 Task: Use GitHub's "Forks" to create a copy of a repository.
Action: Mouse moved to (620, 51)
Screenshot: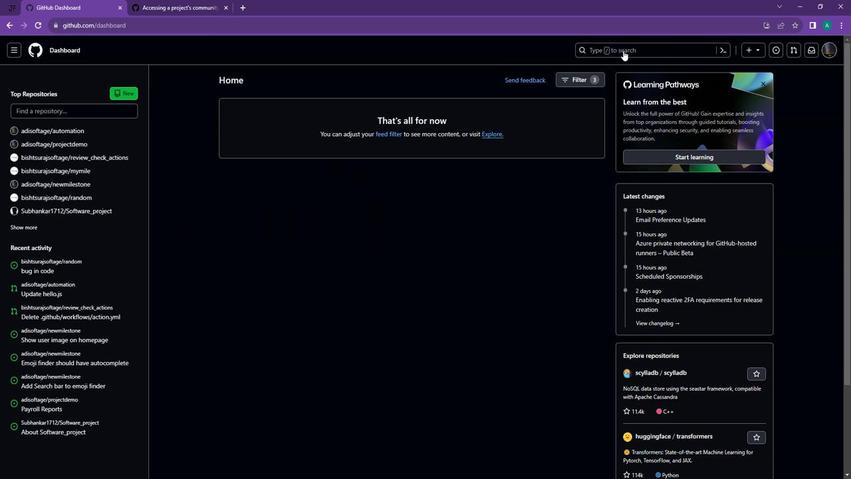 
Action: Mouse pressed left at (620, 51)
Screenshot: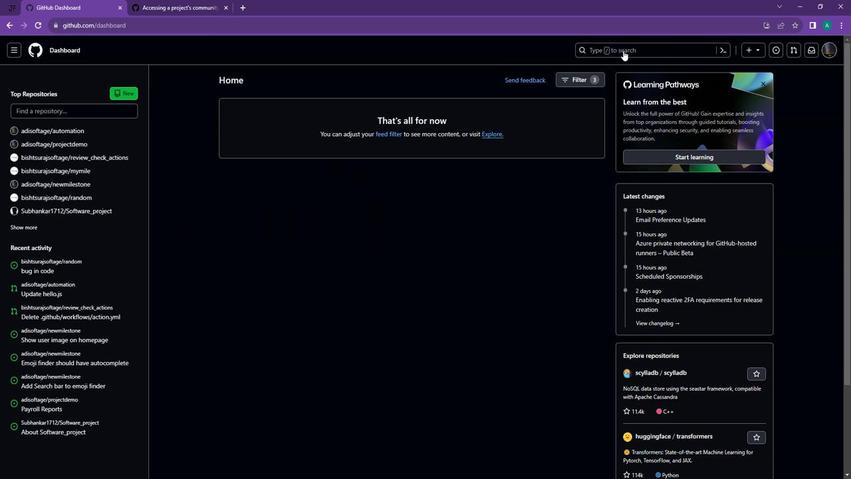 
Action: Key pressed cyber
Screenshot: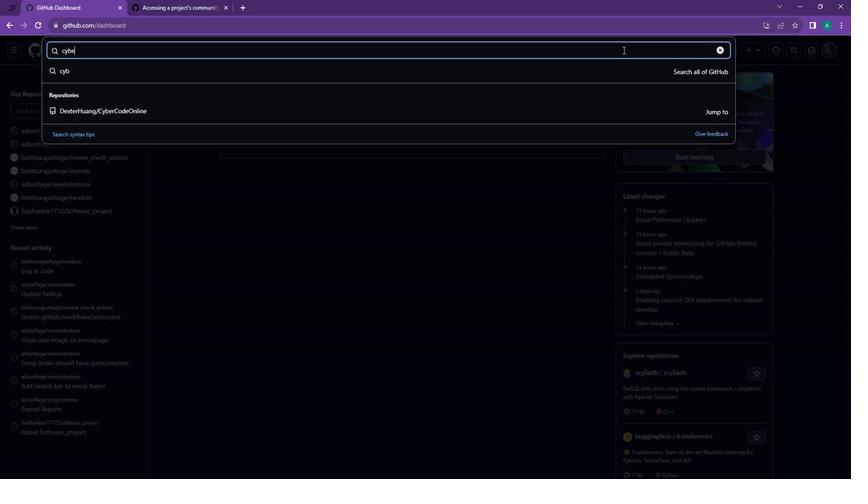 
Action: Mouse moved to (161, 106)
Screenshot: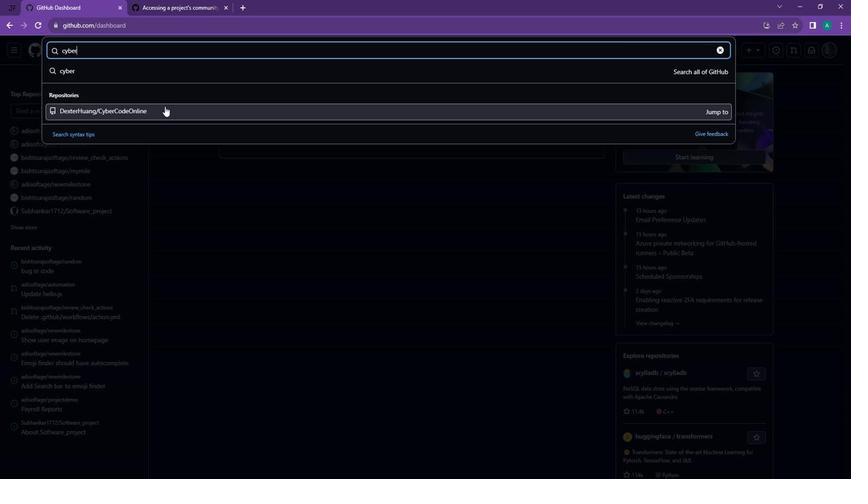 
Action: Mouse pressed left at (161, 106)
Screenshot: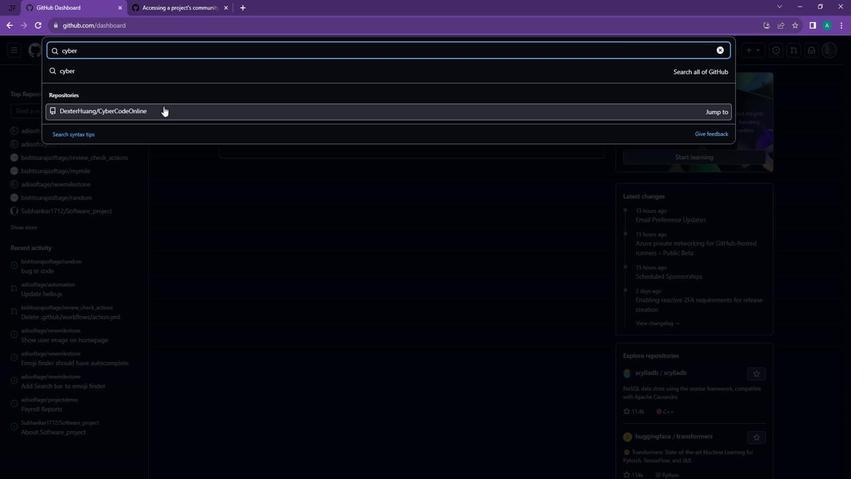 
Action: Mouse moved to (565, 100)
Screenshot: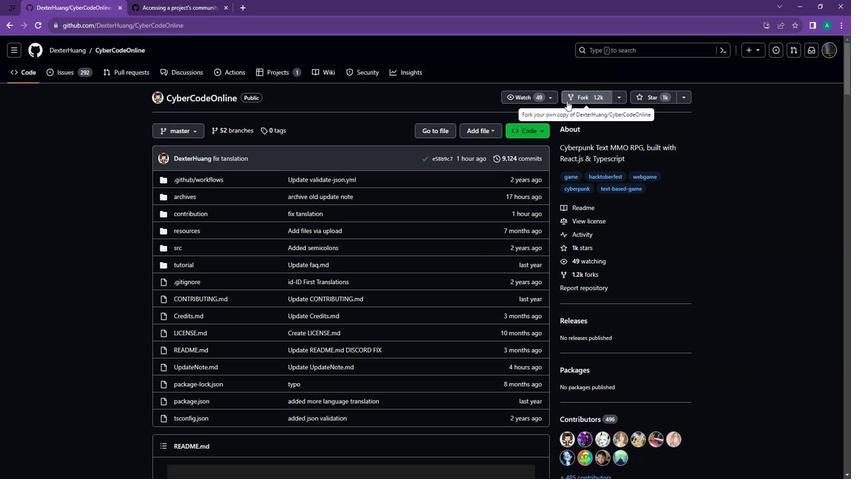 
Action: Mouse pressed left at (565, 100)
Screenshot: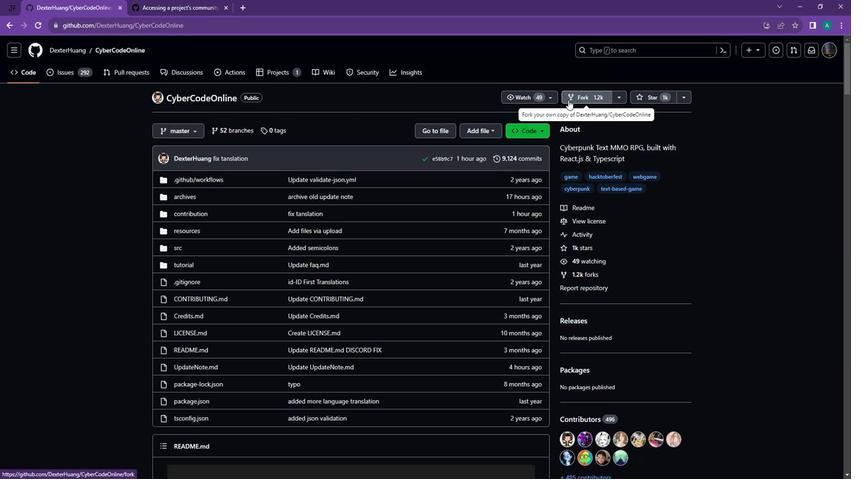
Action: Mouse moved to (400, 183)
Screenshot: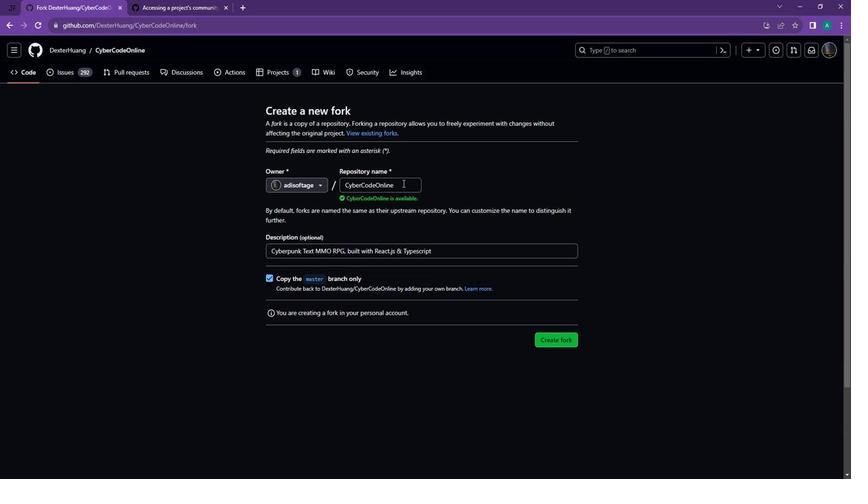
Action: Mouse pressed left at (400, 183)
Screenshot: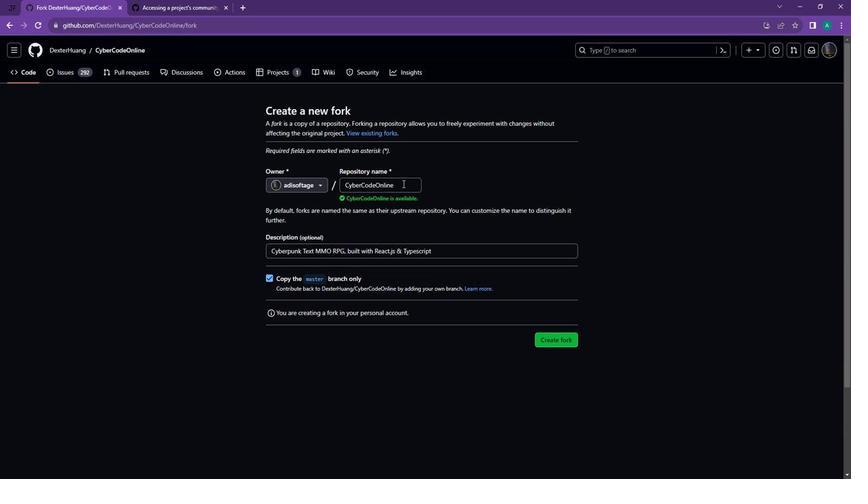 
Action: Mouse moved to (558, 340)
Screenshot: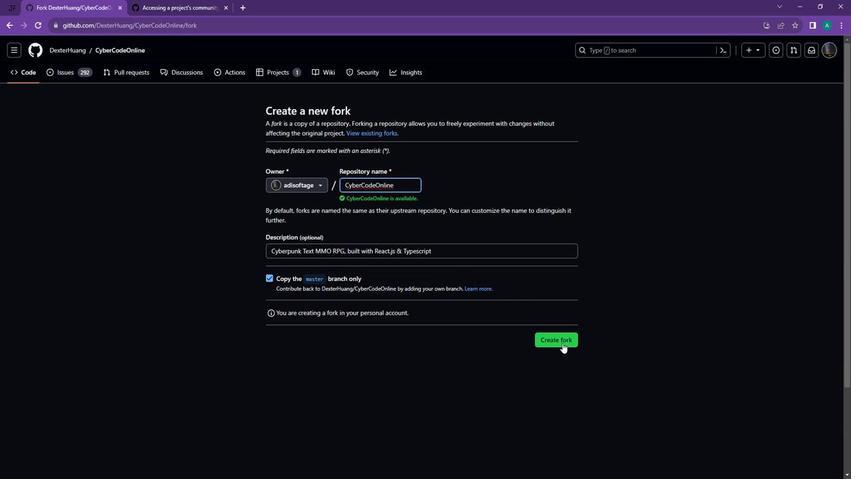 
Action: Mouse pressed left at (558, 340)
Screenshot: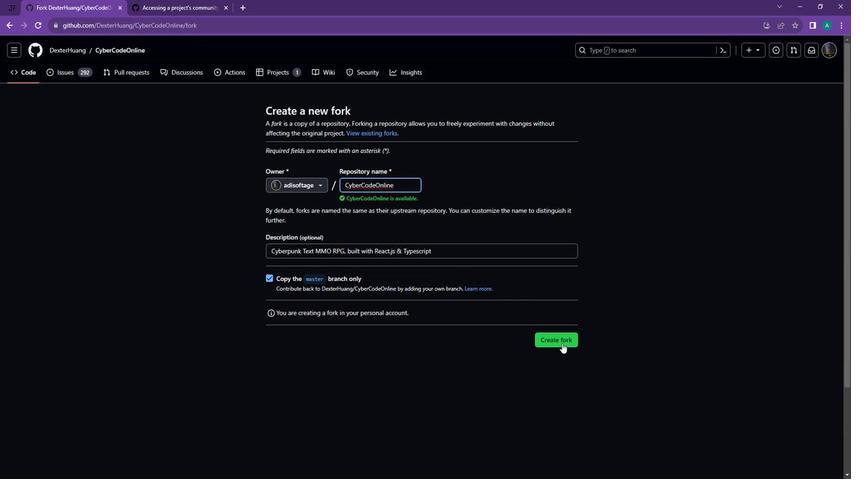 
Action: Mouse moved to (64, 51)
Screenshot: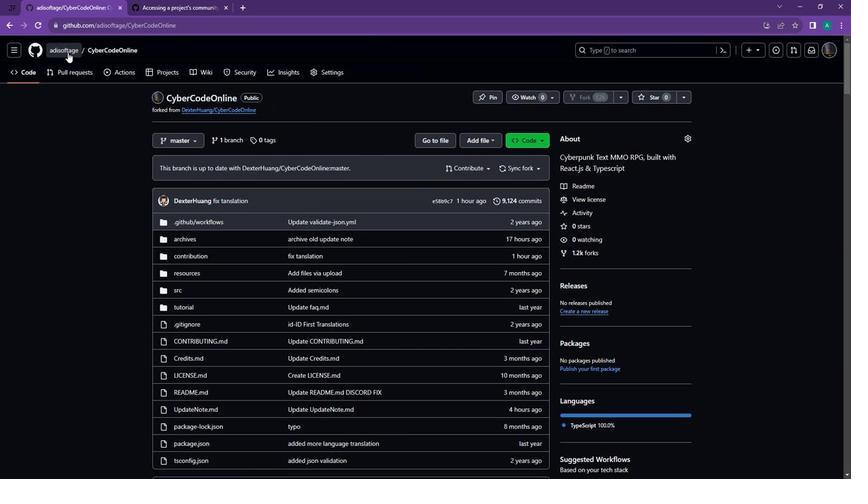 
Action: Mouse pressed left at (64, 51)
Screenshot: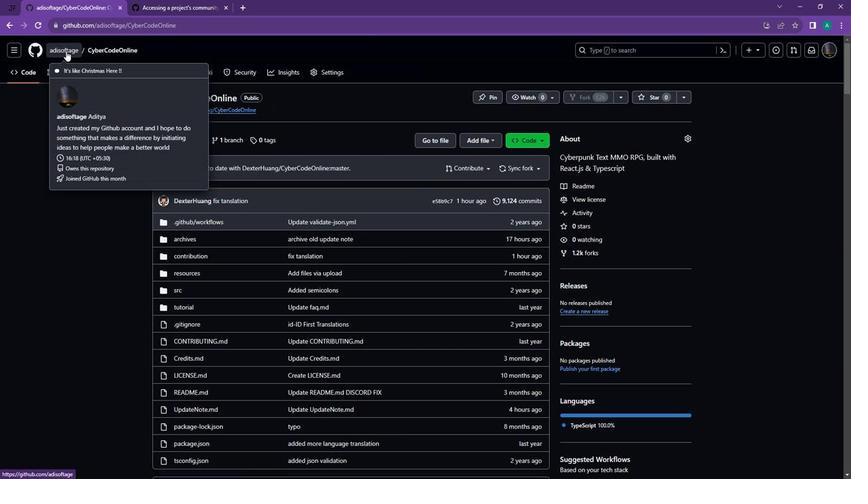 
Action: Mouse moved to (93, 65)
Screenshot: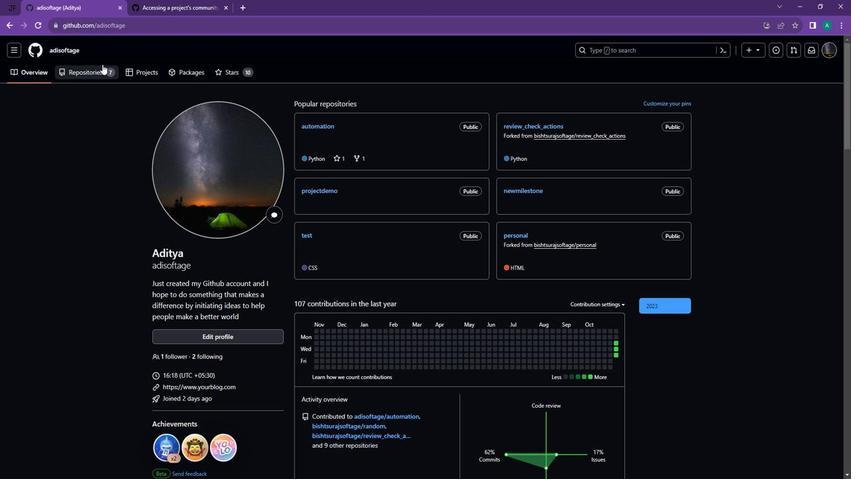 
Action: Mouse pressed left at (93, 65)
Screenshot: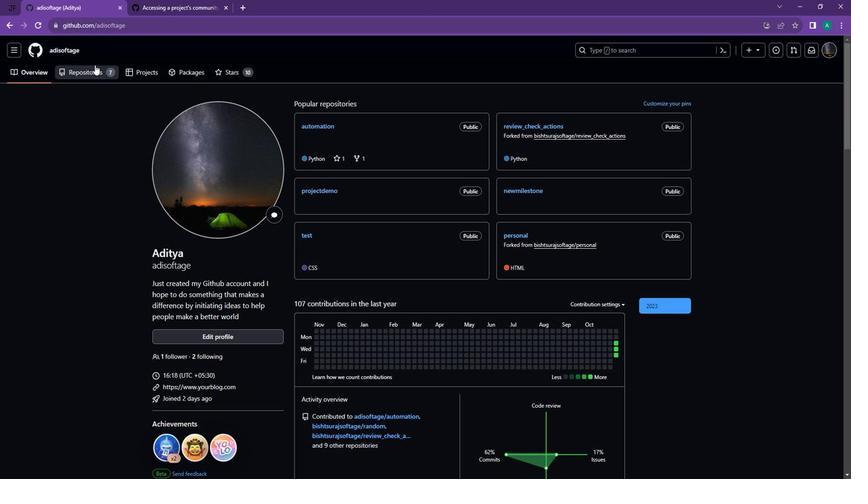 
Action: Mouse moved to (460, 288)
Screenshot: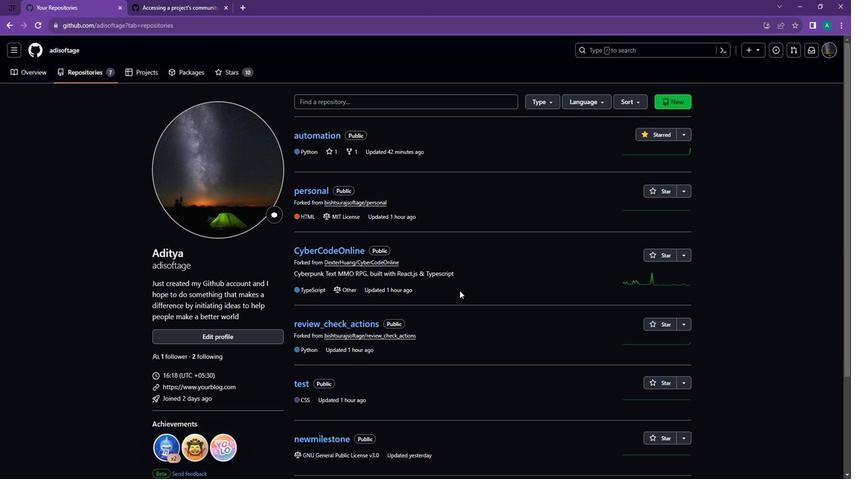 
Action: Mouse scrolled (460, 288) with delta (0, 0)
Screenshot: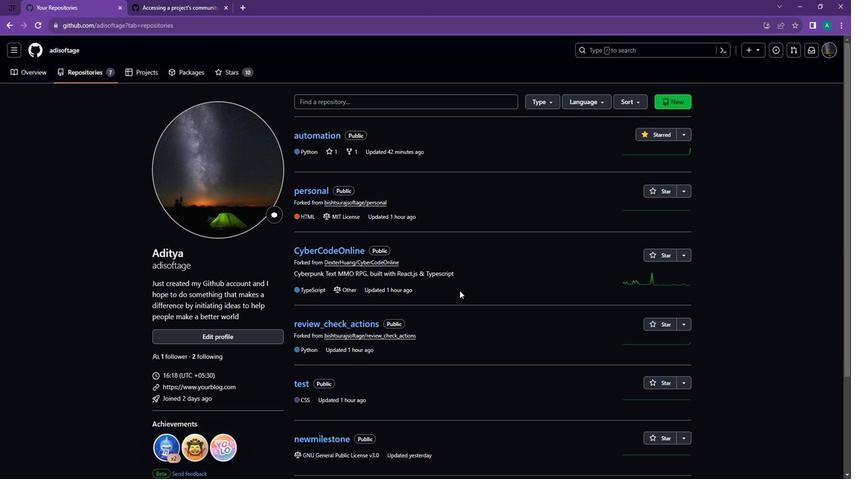 
Action: Mouse moved to (460, 288)
Screenshot: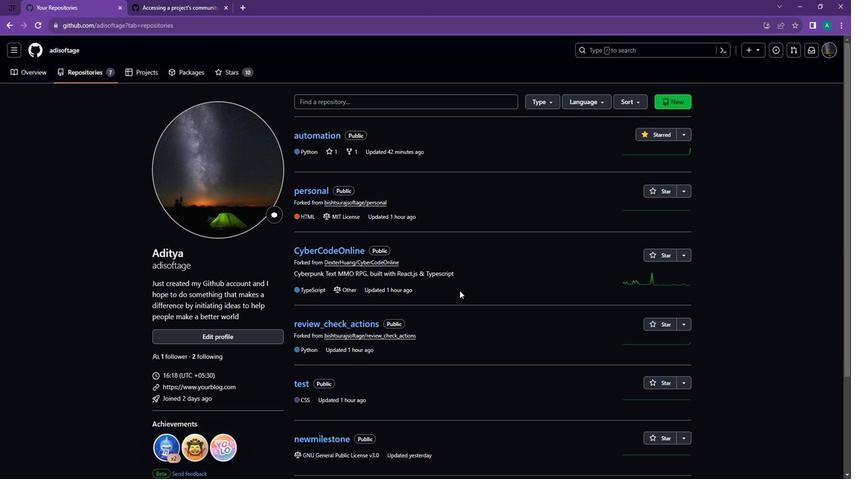 
Action: Mouse scrolled (460, 288) with delta (0, 0)
Screenshot: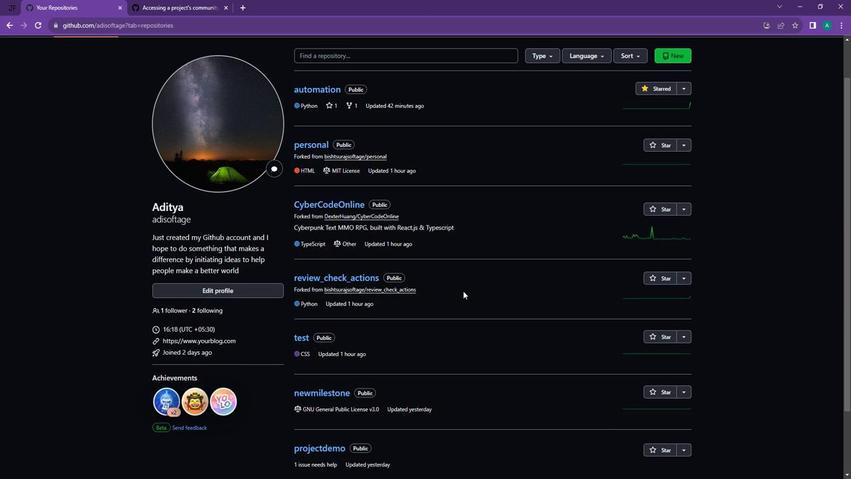 
Action: Mouse moved to (419, 308)
Screenshot: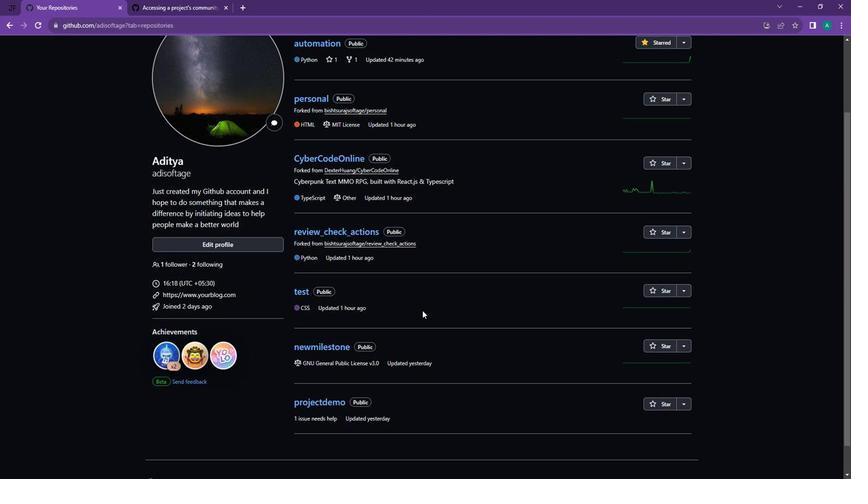 
Action: Mouse scrolled (419, 307) with delta (0, 0)
Screenshot: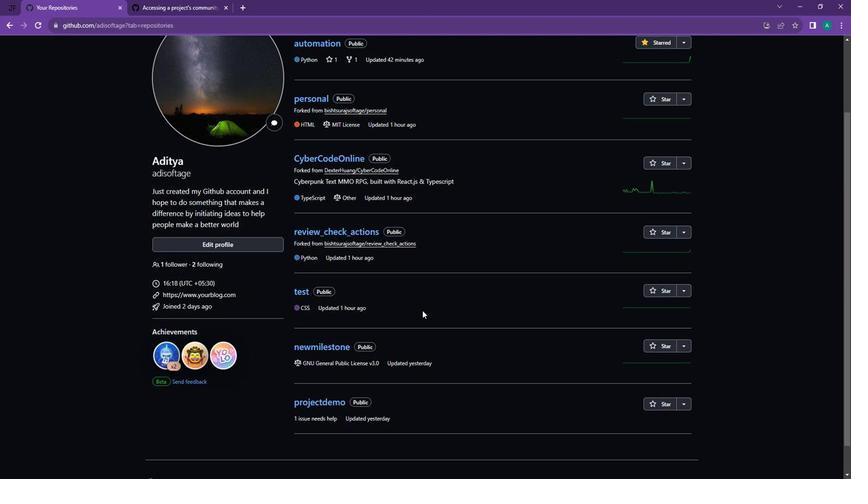 
Action: Mouse moved to (419, 309)
Screenshot: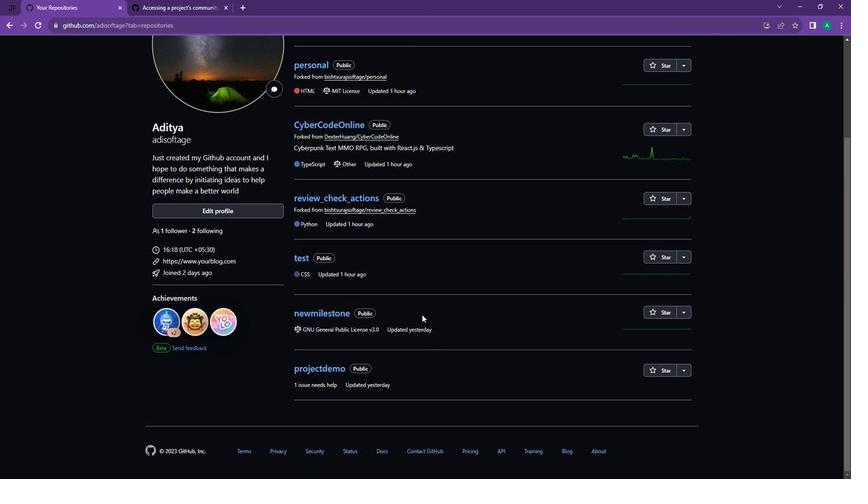 
Action: Mouse scrolled (419, 310) with delta (0, 0)
Screenshot: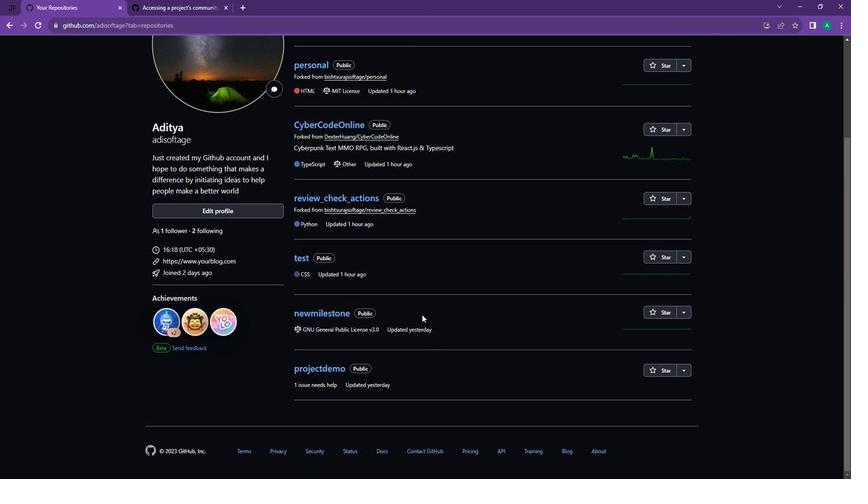 
Action: Mouse moved to (440, 262)
Screenshot: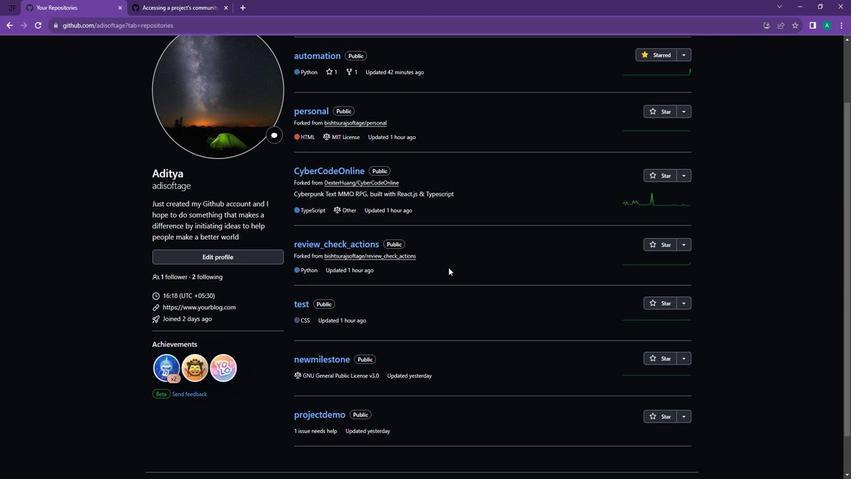 
Action: Mouse scrolled (440, 262) with delta (0, 0)
Screenshot: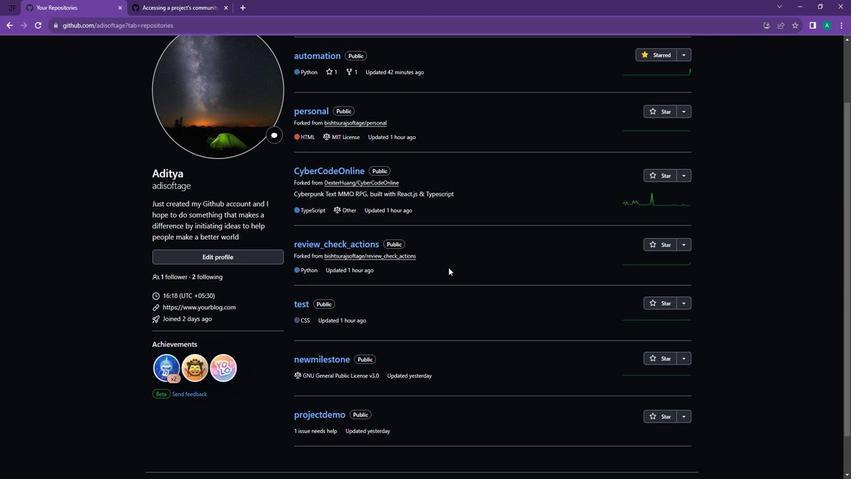 
Action: Mouse moved to (681, 216)
Screenshot: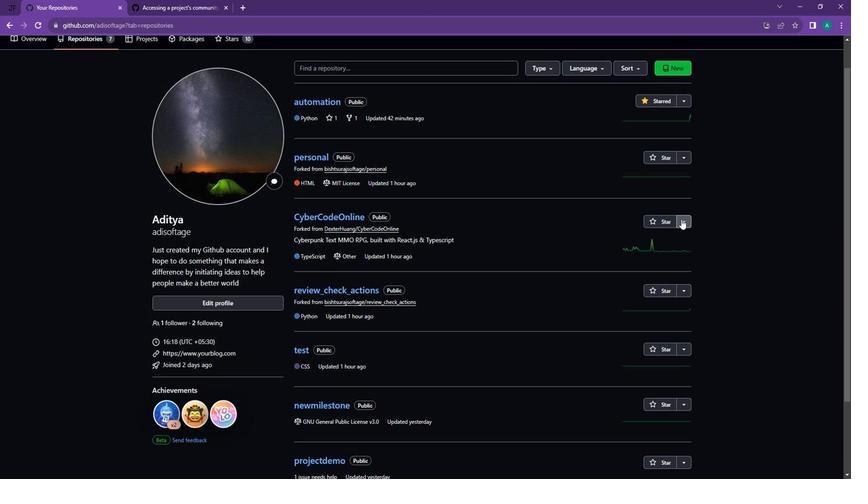 
Action: Mouse pressed left at (681, 216)
Screenshot: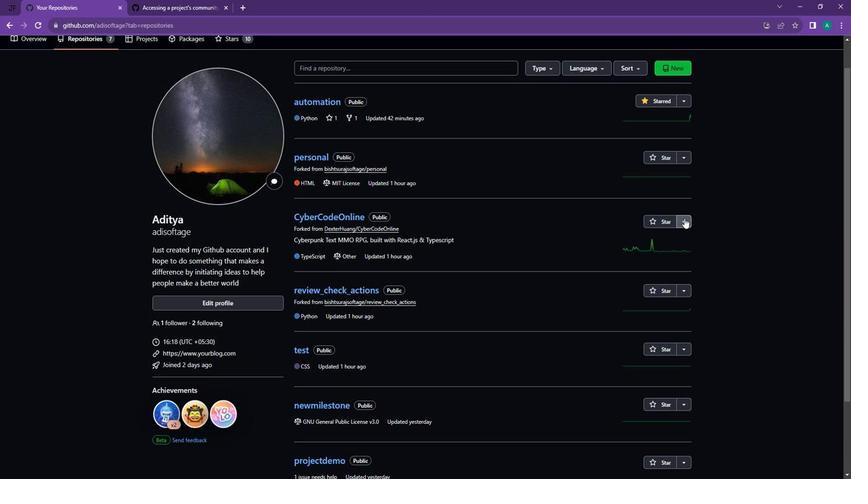 
Action: Mouse moved to (438, 222)
Screenshot: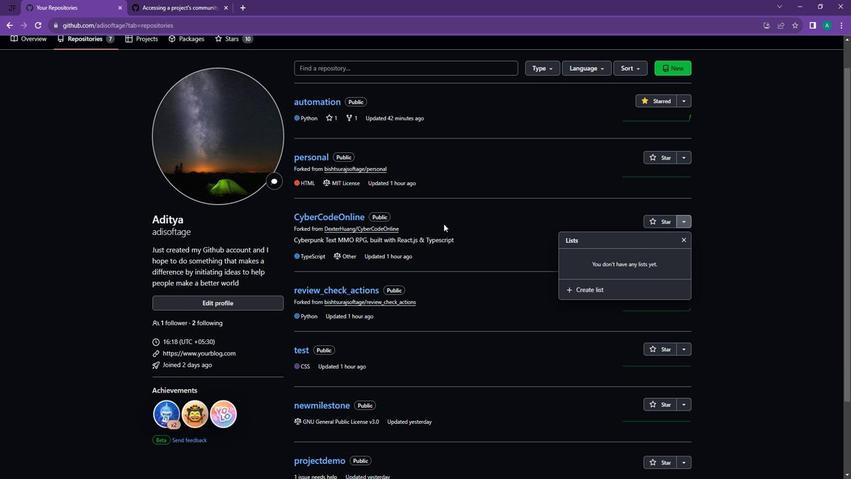 
Action: Mouse pressed left at (438, 222)
Screenshot: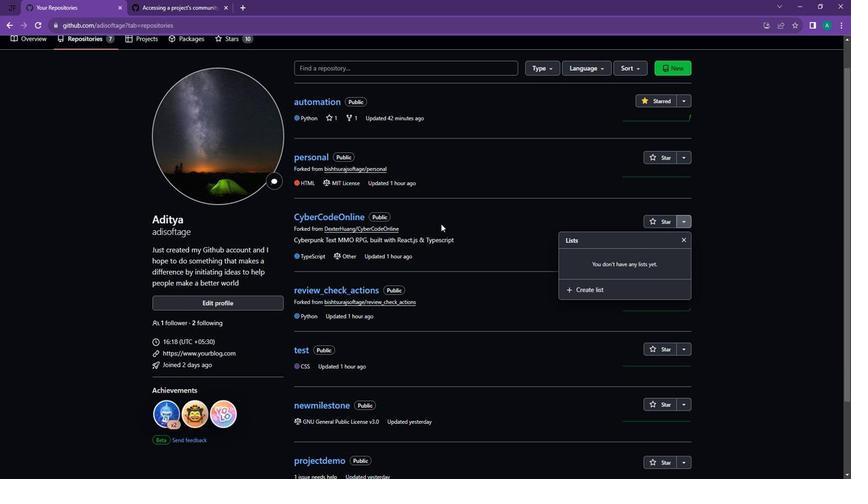 
Action: Mouse moved to (340, 217)
Screenshot: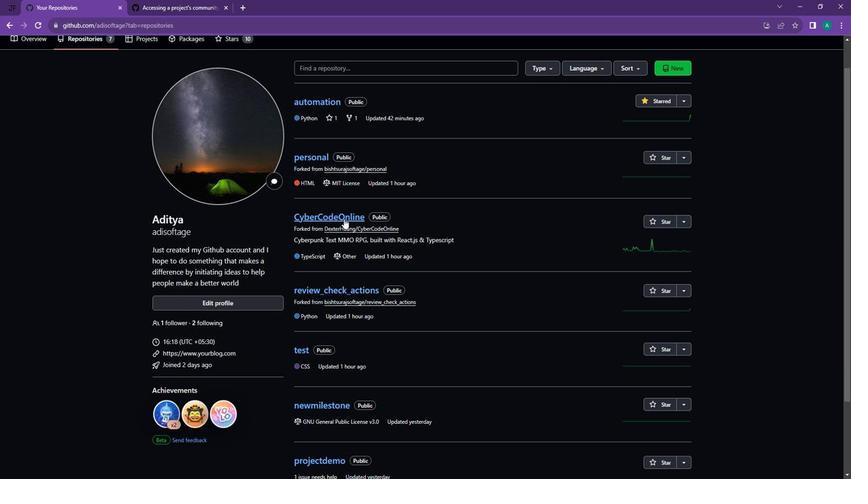 
Action: Mouse pressed left at (340, 217)
Screenshot: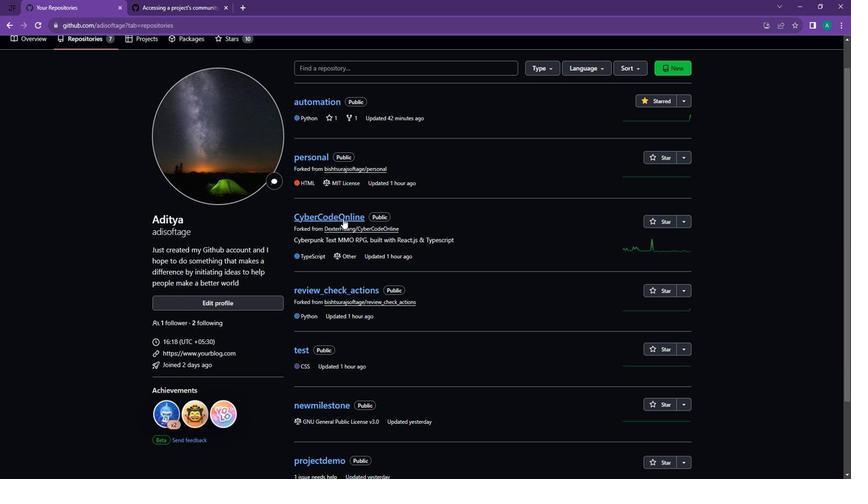 
Action: Mouse moved to (491, 93)
Screenshot: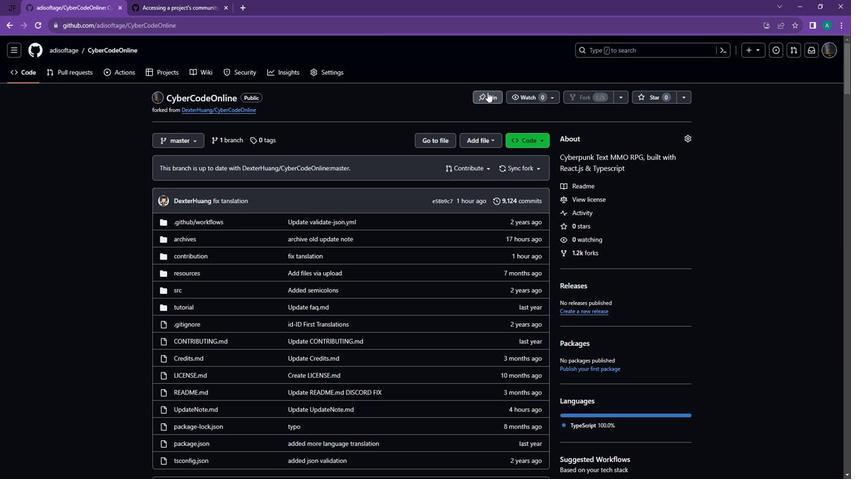 
Action: Mouse pressed left at (491, 93)
Screenshot: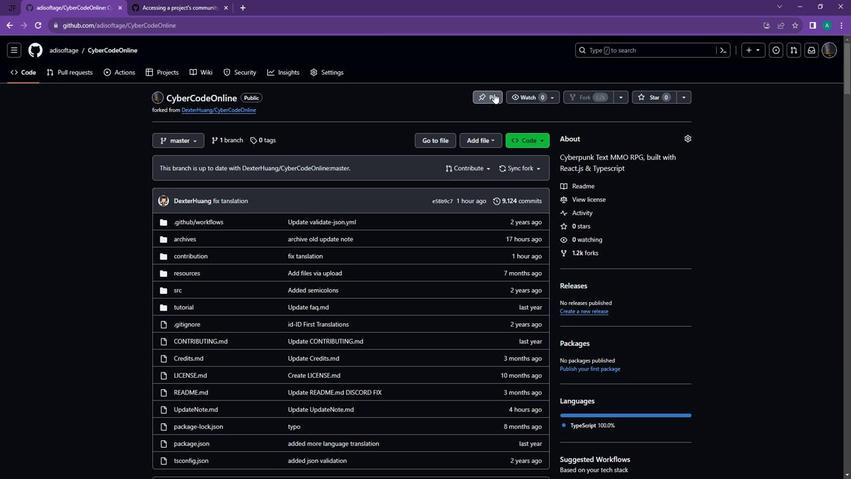 
Action: Mouse moved to (592, 200)
Screenshot: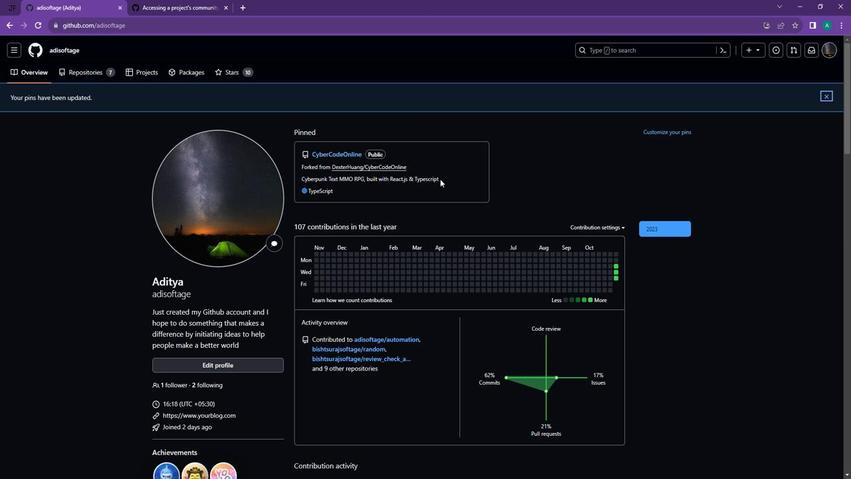 
